 Task: Add Dr. Bronner's Citrus Pure Castile Liquid Soap to the cart.
Action: Mouse moved to (219, 122)
Screenshot: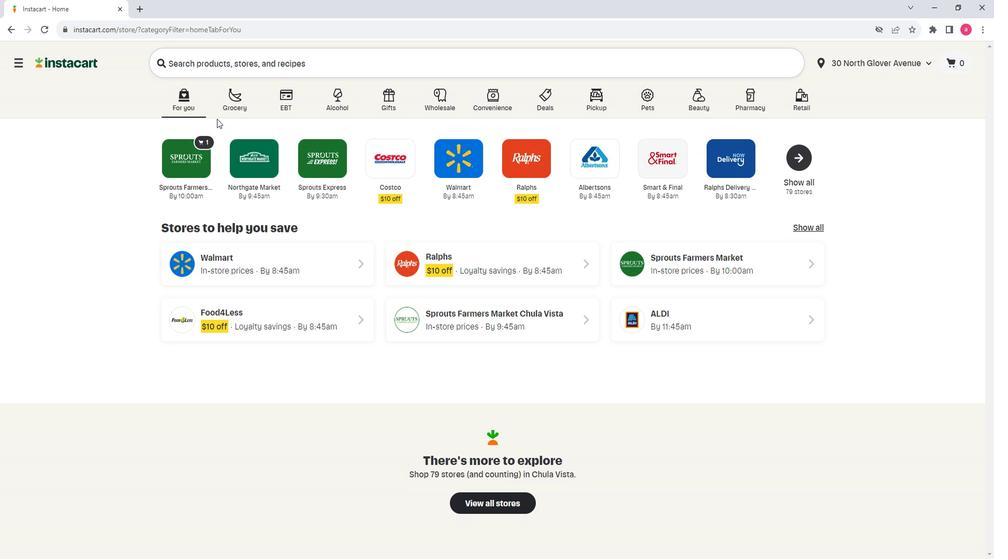 
Action: Mouse pressed left at (219, 122)
Screenshot: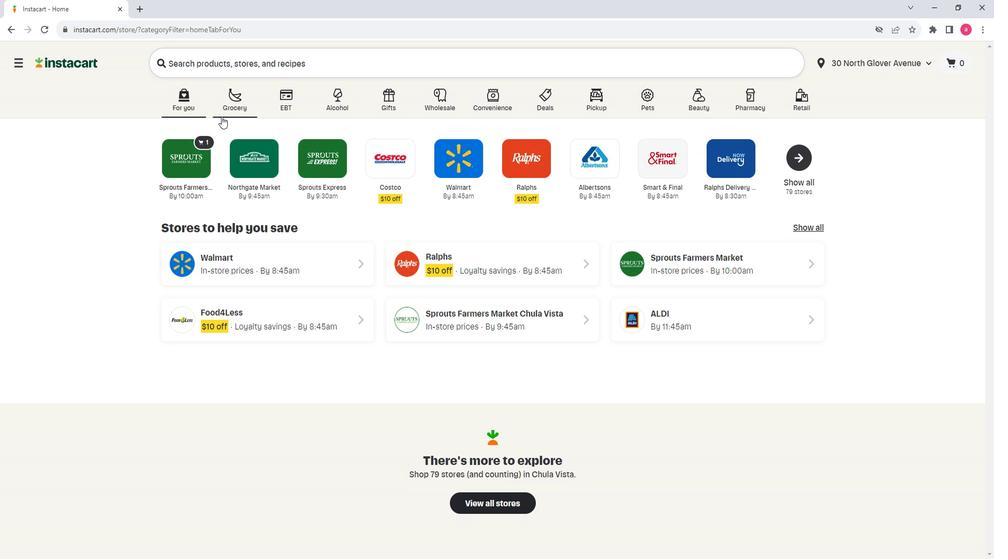 
Action: Mouse moved to (288, 319)
Screenshot: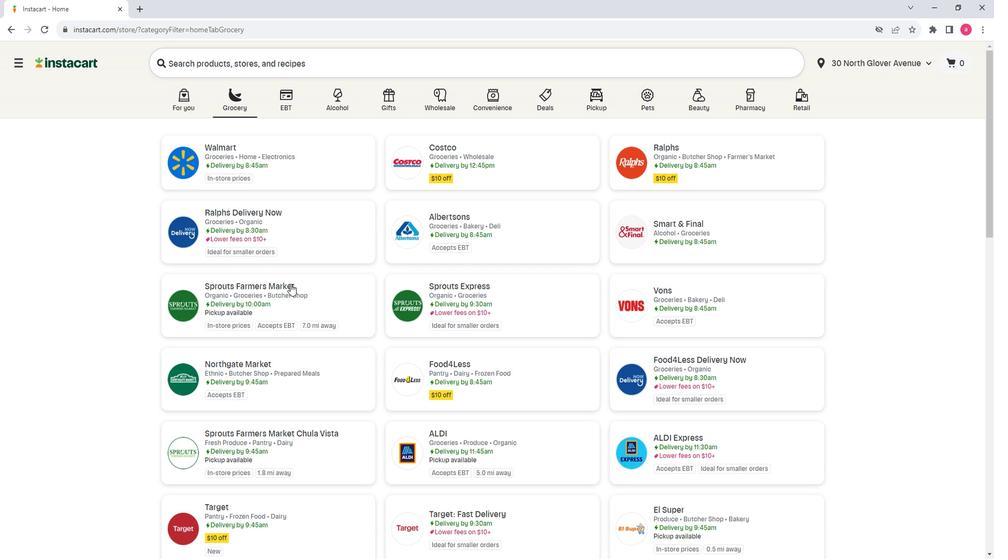 
Action: Mouse pressed left at (288, 319)
Screenshot: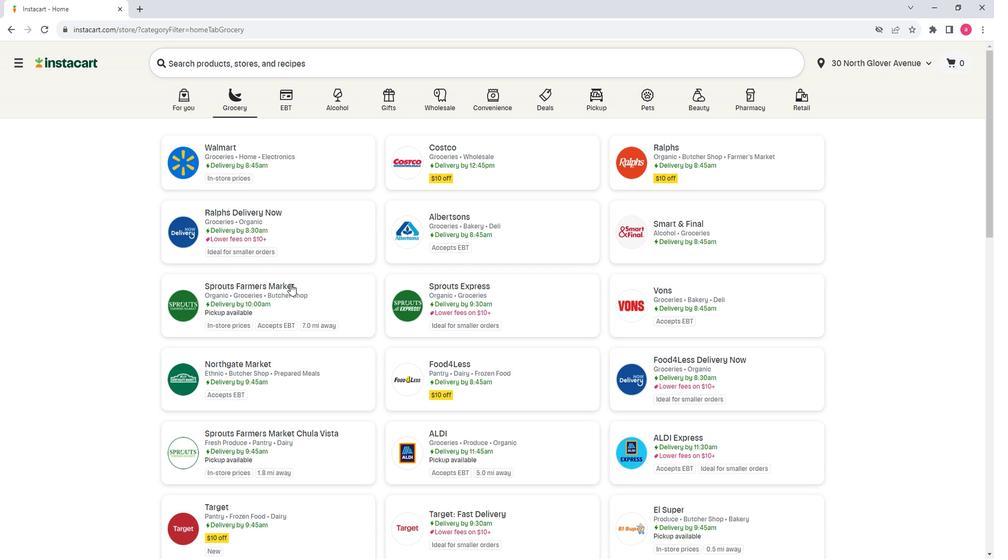 
Action: Mouse moved to (90, 352)
Screenshot: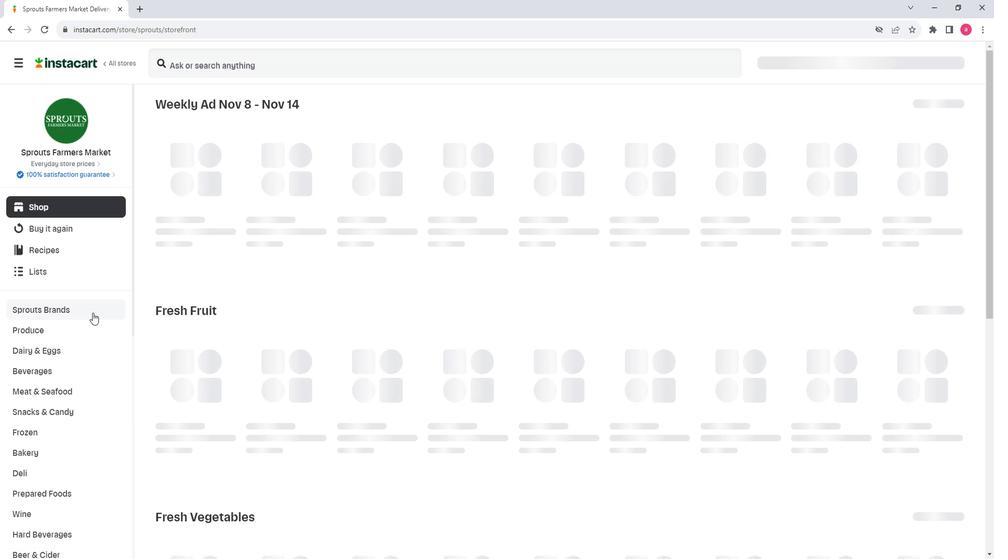 
Action: Mouse scrolled (90, 352) with delta (0, 0)
Screenshot: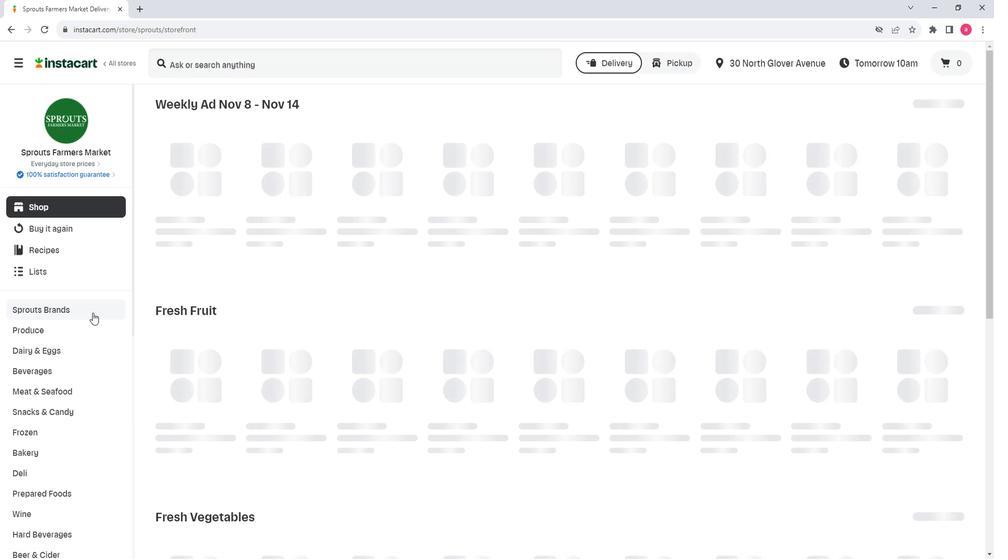 
Action: Mouse scrolled (90, 352) with delta (0, 0)
Screenshot: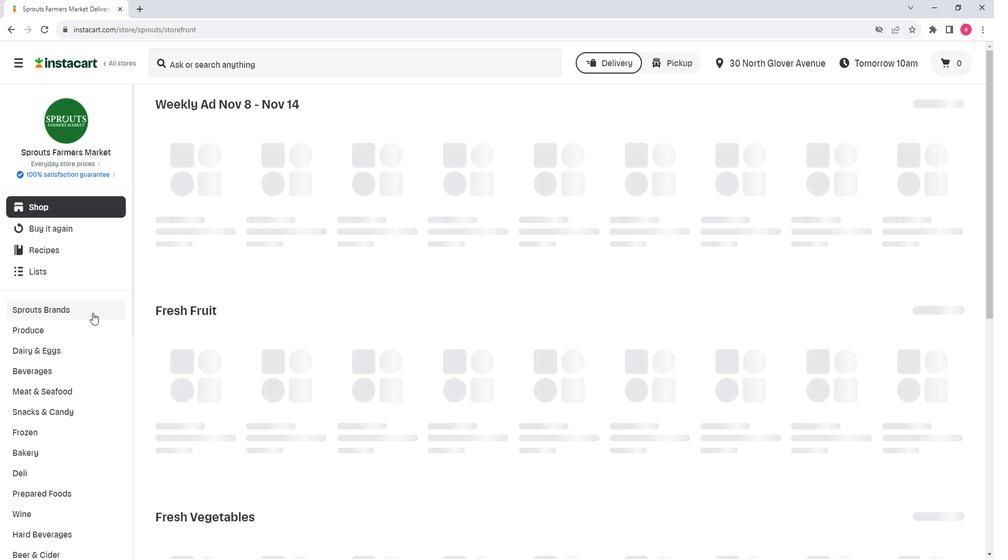 
Action: Mouse scrolled (90, 352) with delta (0, 0)
Screenshot: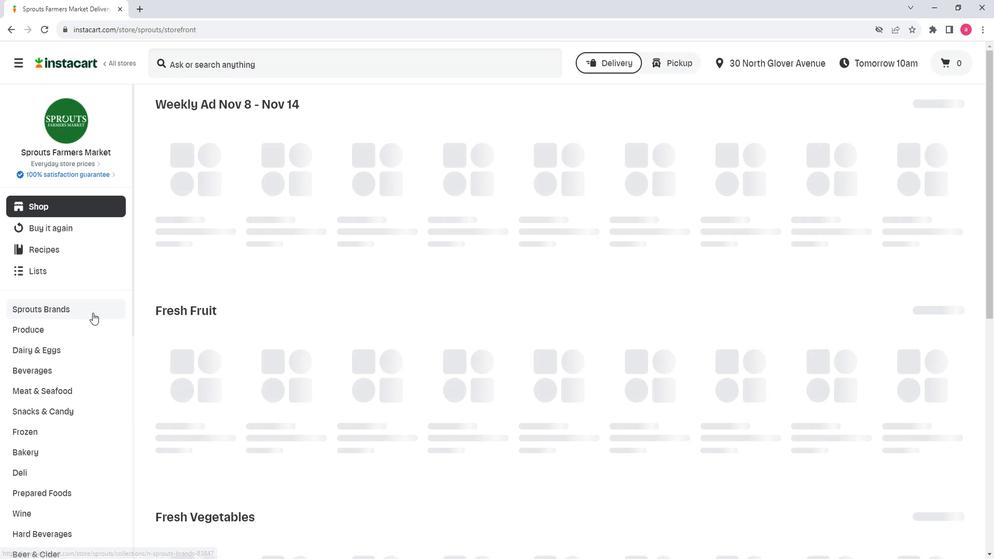 
Action: Mouse scrolled (90, 352) with delta (0, 0)
Screenshot: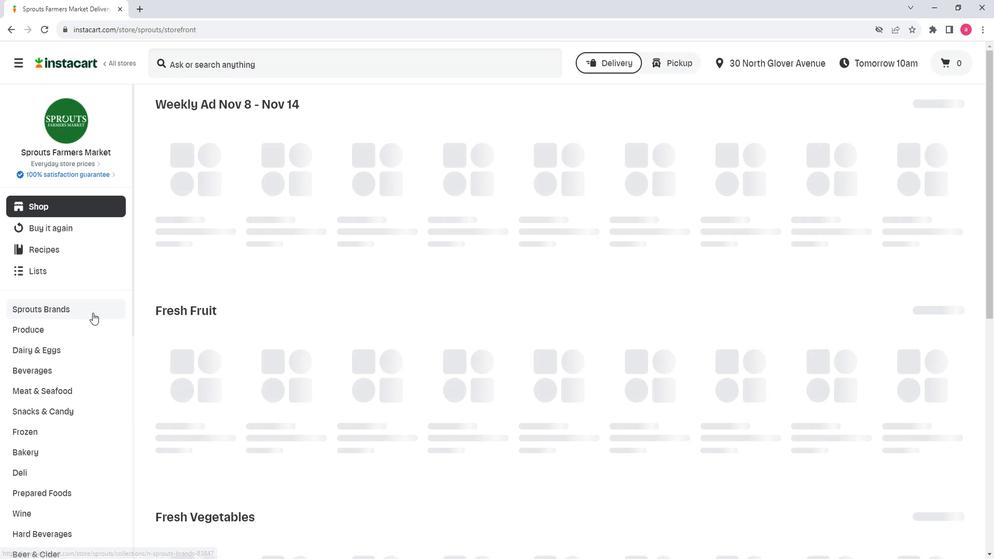 
Action: Mouse moved to (98, 363)
Screenshot: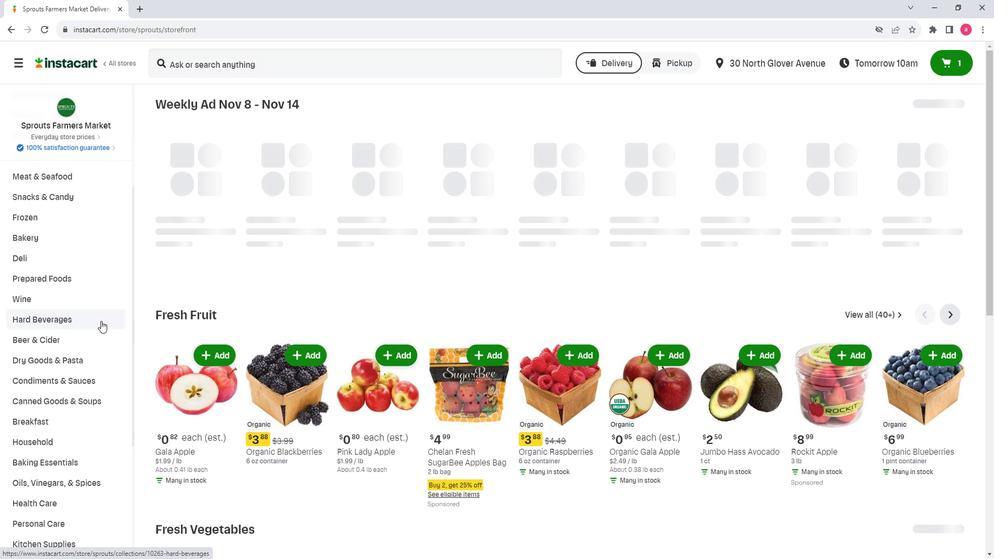 
Action: Mouse scrolled (98, 362) with delta (0, 0)
Screenshot: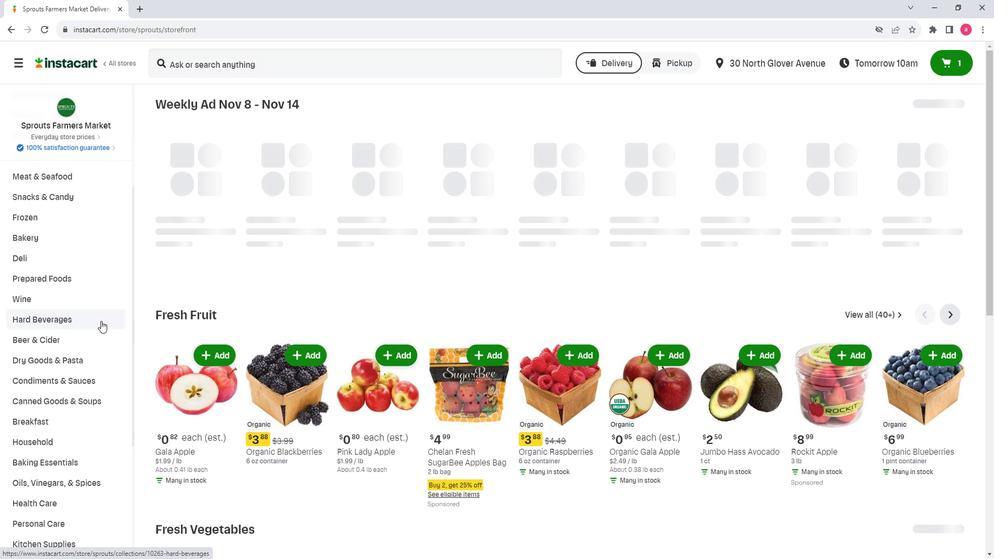 
Action: Mouse scrolled (98, 362) with delta (0, 0)
Screenshot: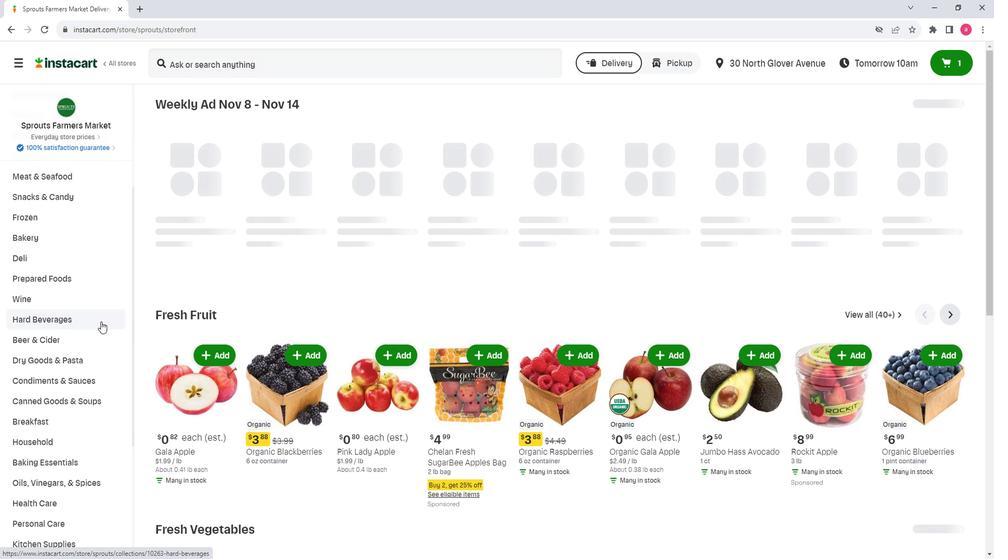 
Action: Mouse moved to (73, 471)
Screenshot: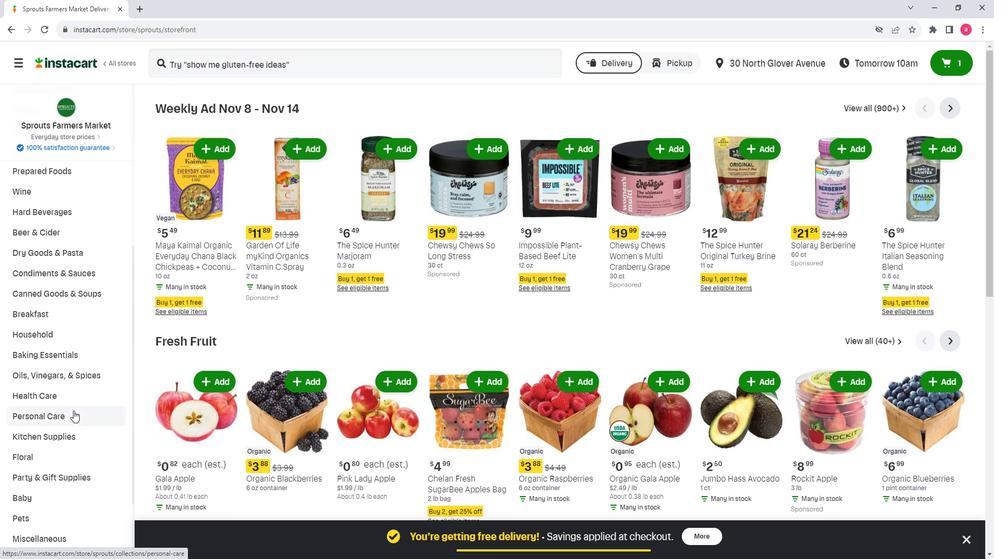 
Action: Mouse pressed left at (73, 471)
Screenshot: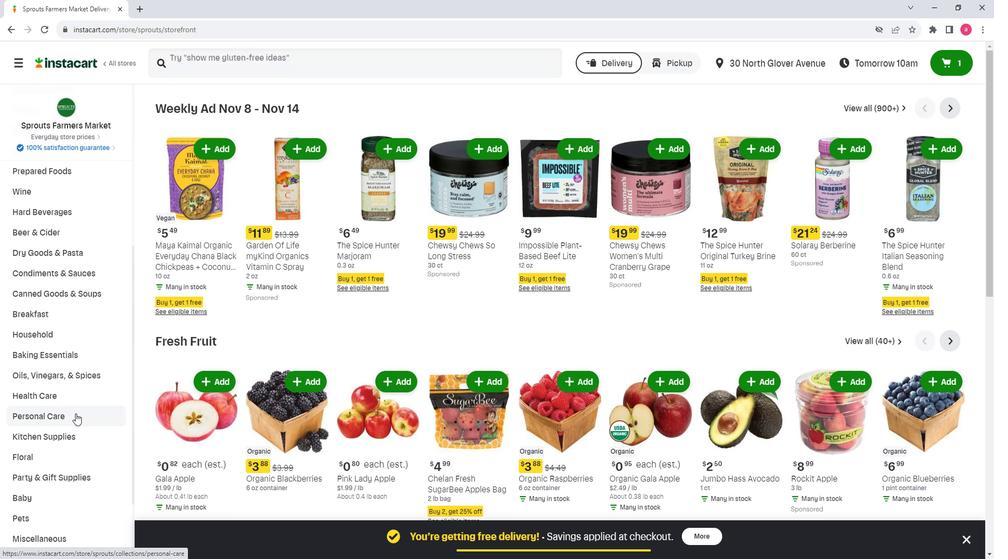 
Action: Mouse moved to (254, 143)
Screenshot: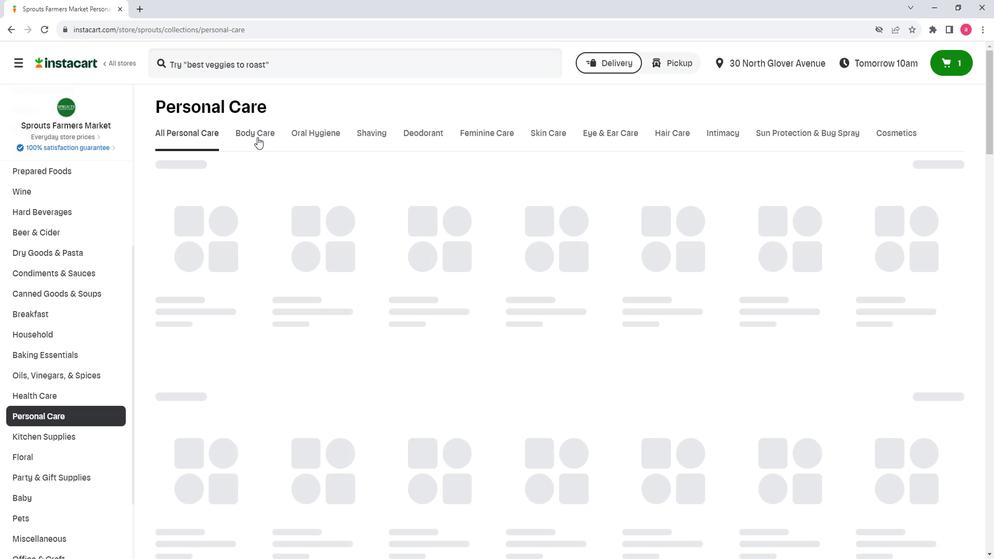 
Action: Mouse pressed left at (254, 143)
Screenshot: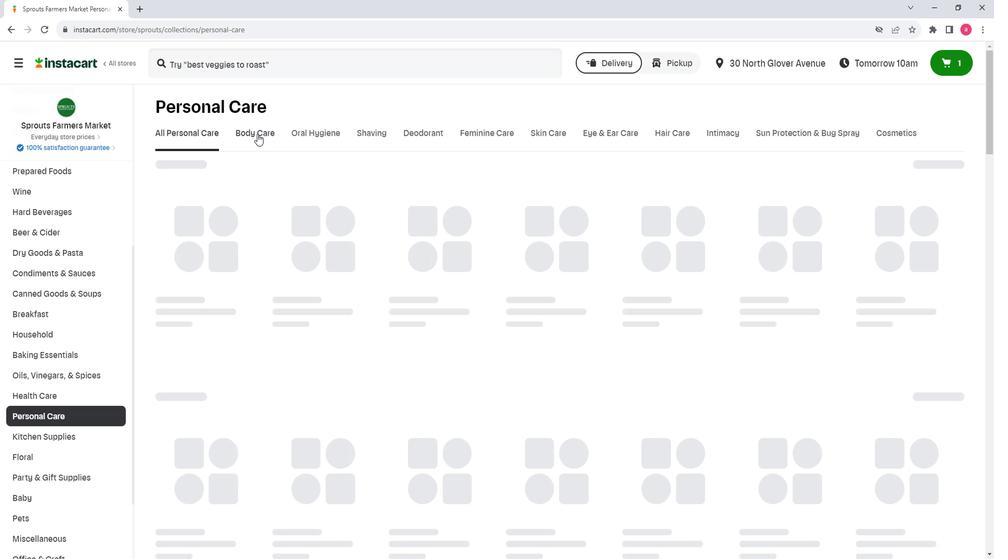 
Action: Mouse moved to (248, 208)
Screenshot: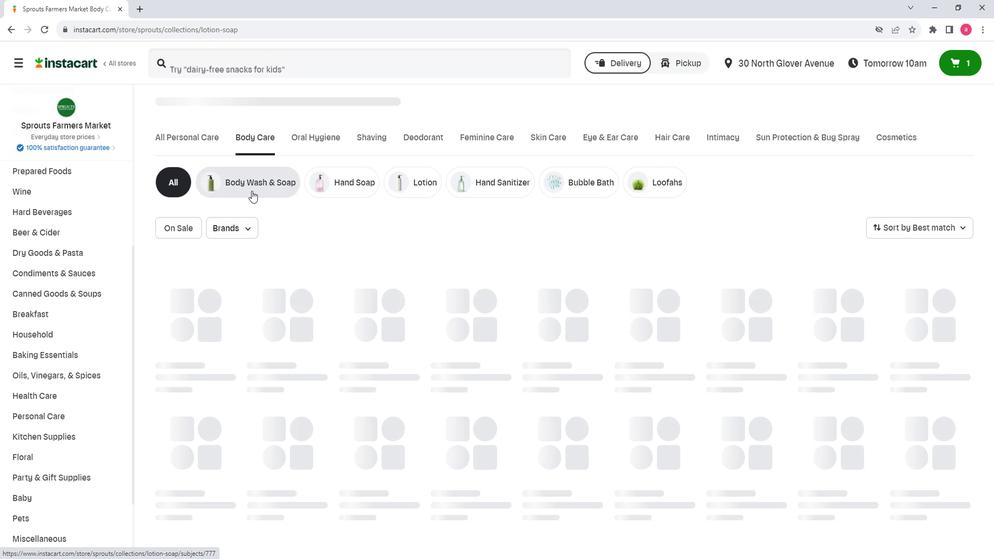 
Action: Mouse pressed left at (248, 208)
Screenshot: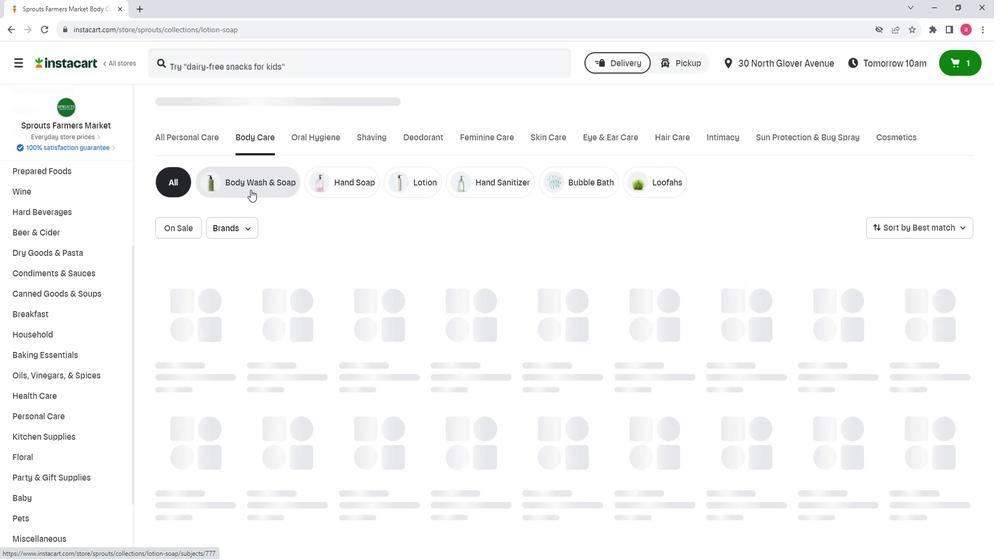 
Action: Mouse moved to (206, 66)
Screenshot: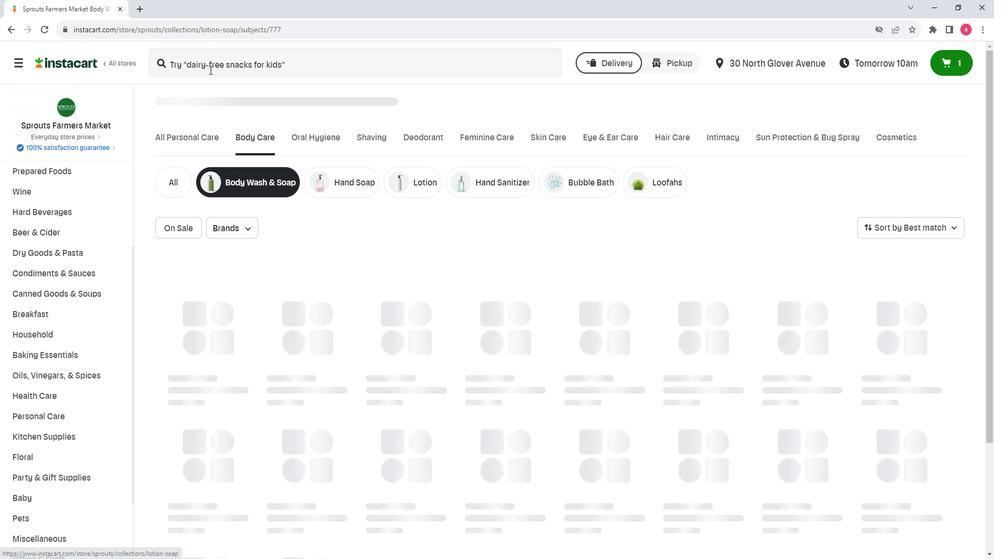 
Action: Mouse pressed left at (206, 66)
Screenshot: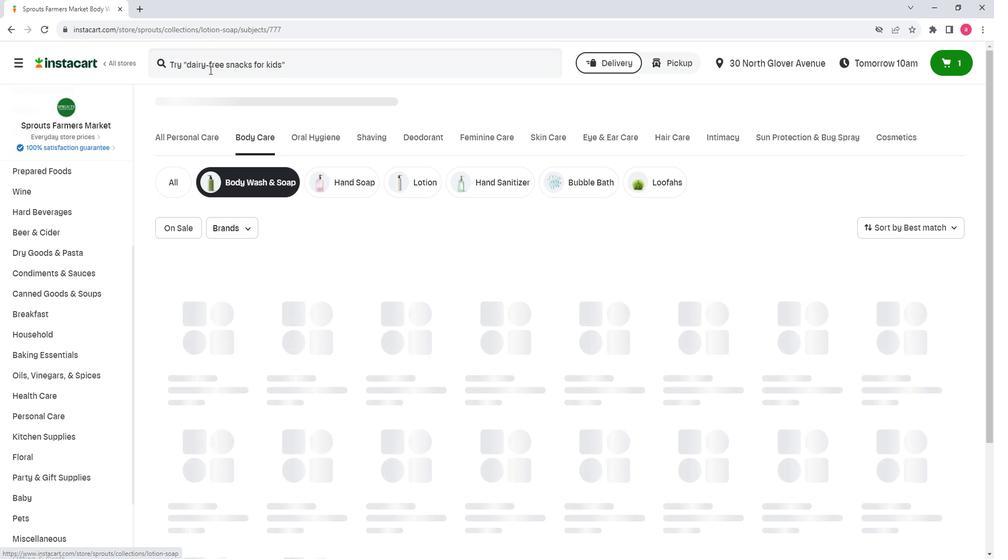 
Action: Mouse moved to (206, 66)
Screenshot: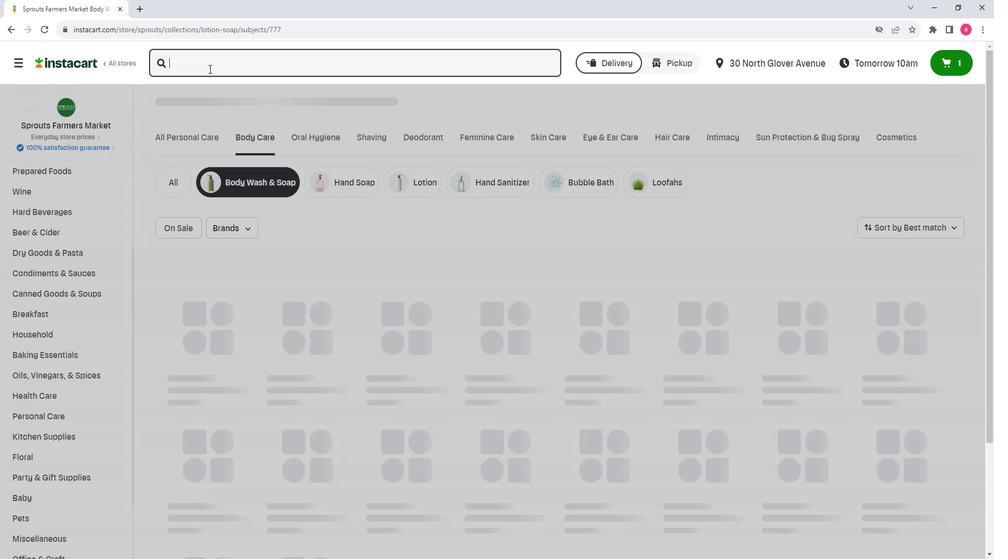 
Action: Key pressed <Key.shift>Dr.<Key.shift><Key.shift><Key.shift><Key.shift>B<Key.backspace><Key.space>
Screenshot: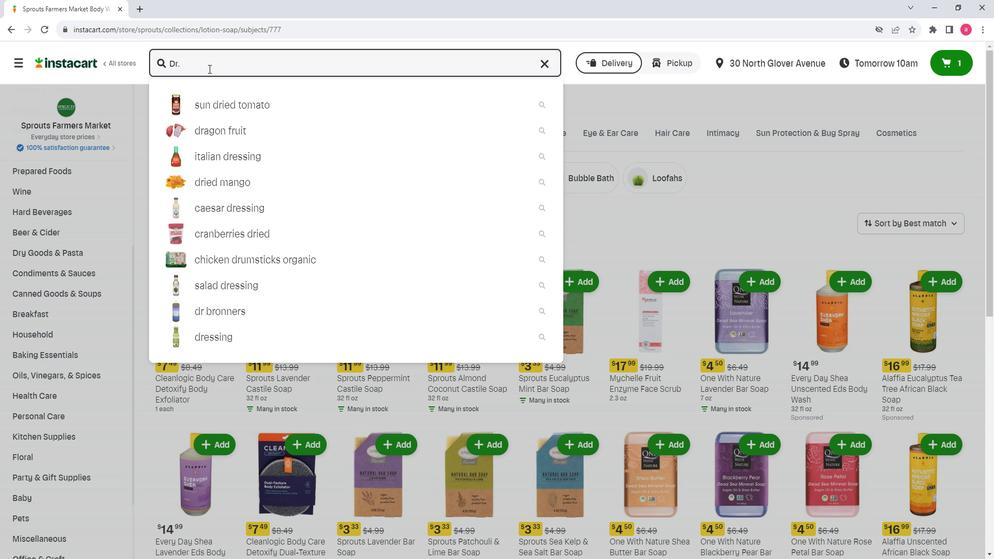 
Action: Mouse moved to (206, 65)
Screenshot: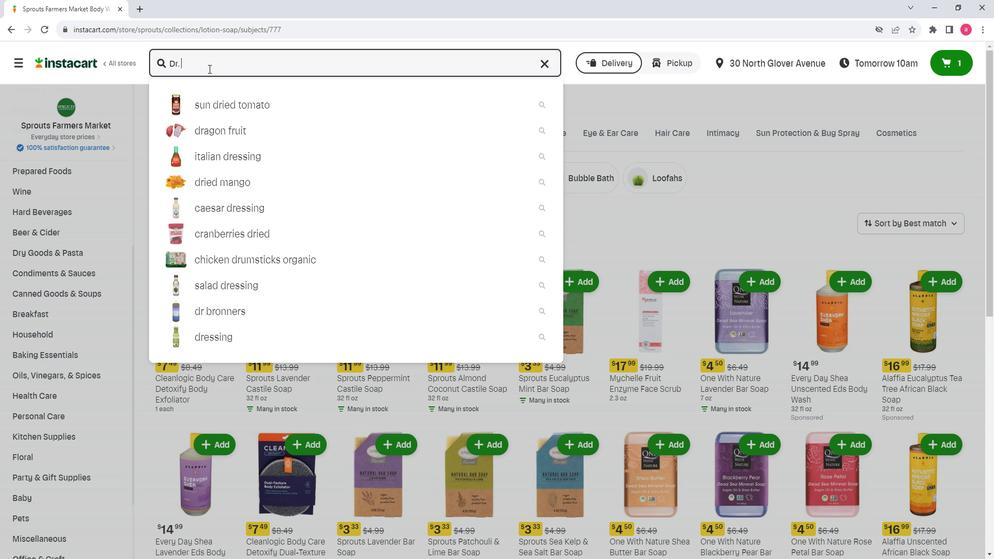 
Action: Key pressed <Key.shift>
Screenshot: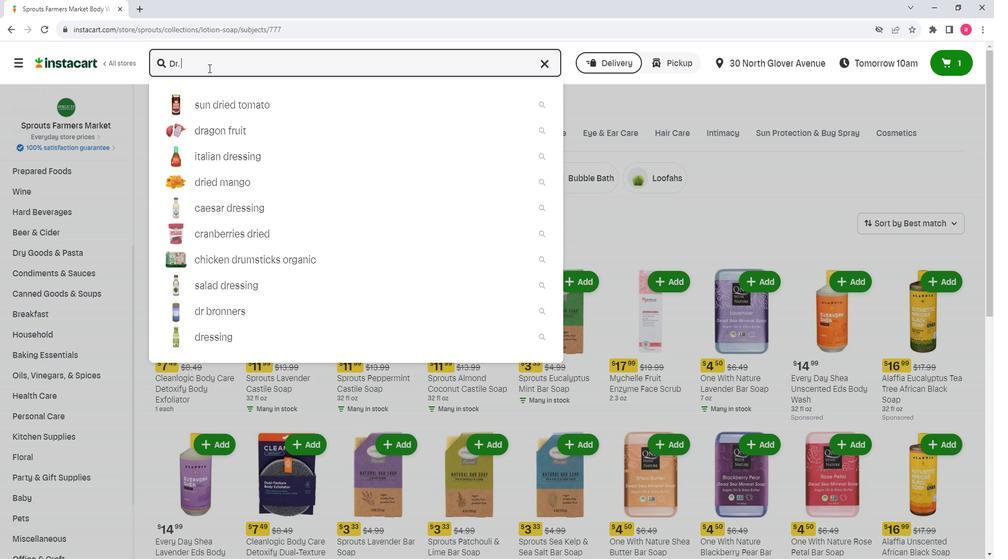 
Action: Mouse moved to (205, 65)
Screenshot: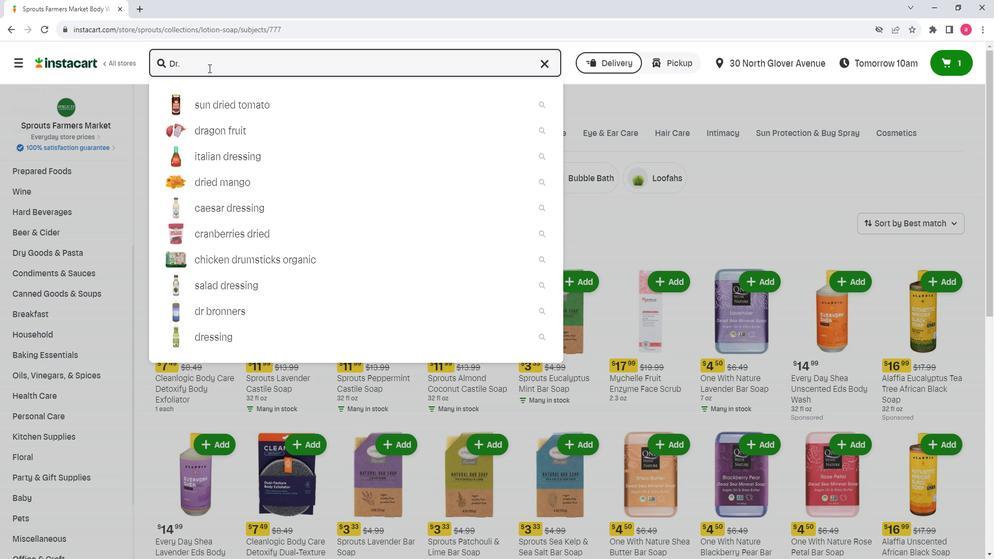 
Action: Key pressed Br
Screenshot: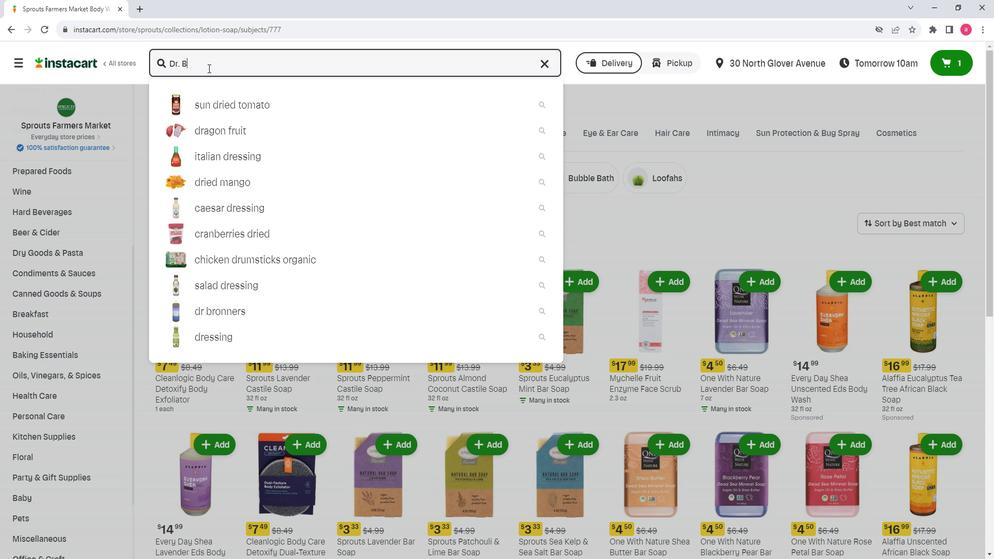 
Action: Mouse moved to (205, 65)
Screenshot: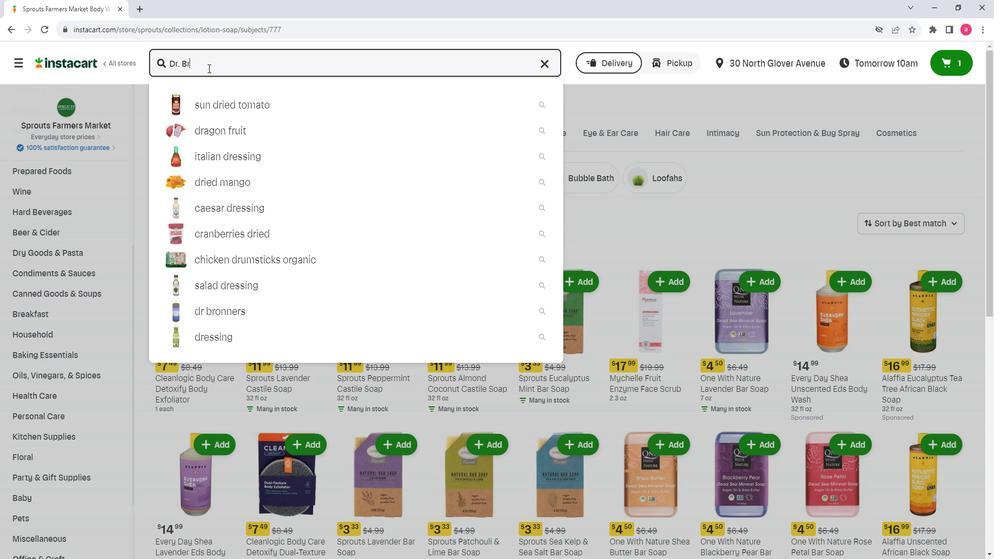 
Action: Key pressed onner
Screenshot: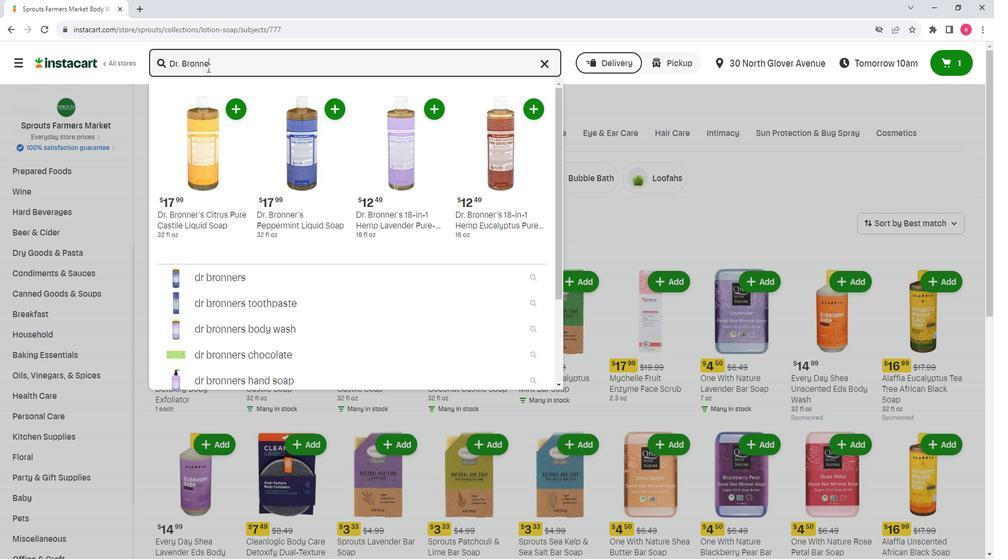 
Action: Mouse moved to (204, 64)
Screenshot: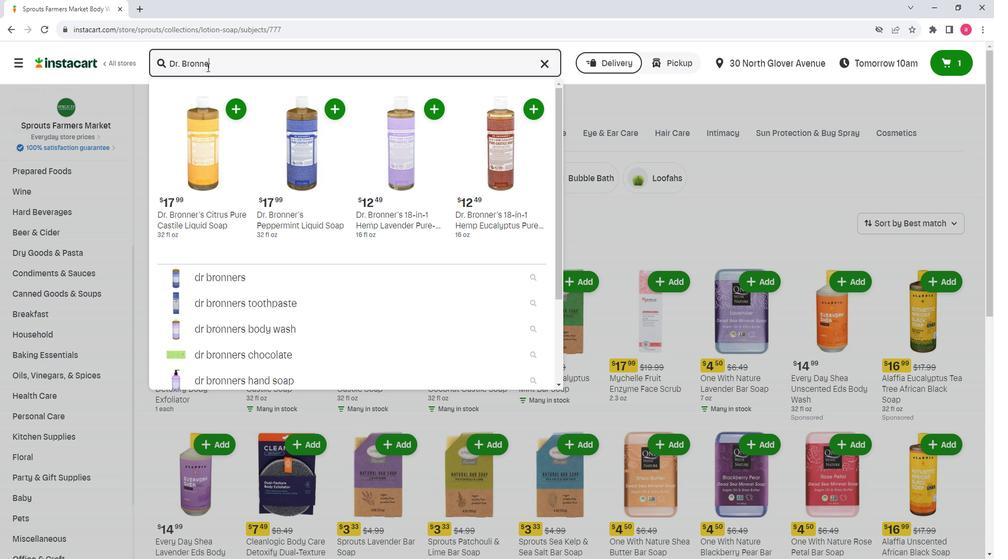 
Action: Key pressed 's<Key.space><Key.shift>Cit
Screenshot: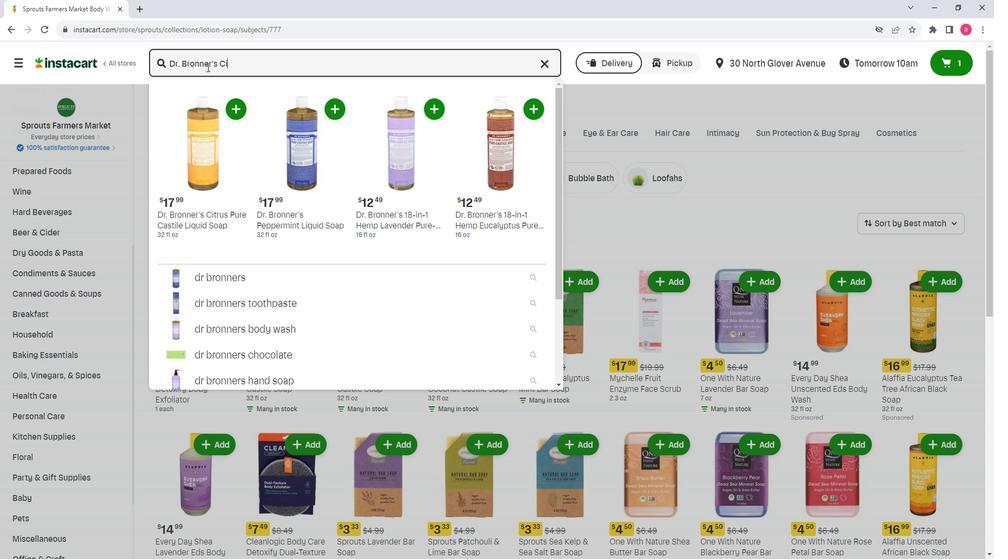 
Action: Mouse moved to (204, 63)
Screenshot: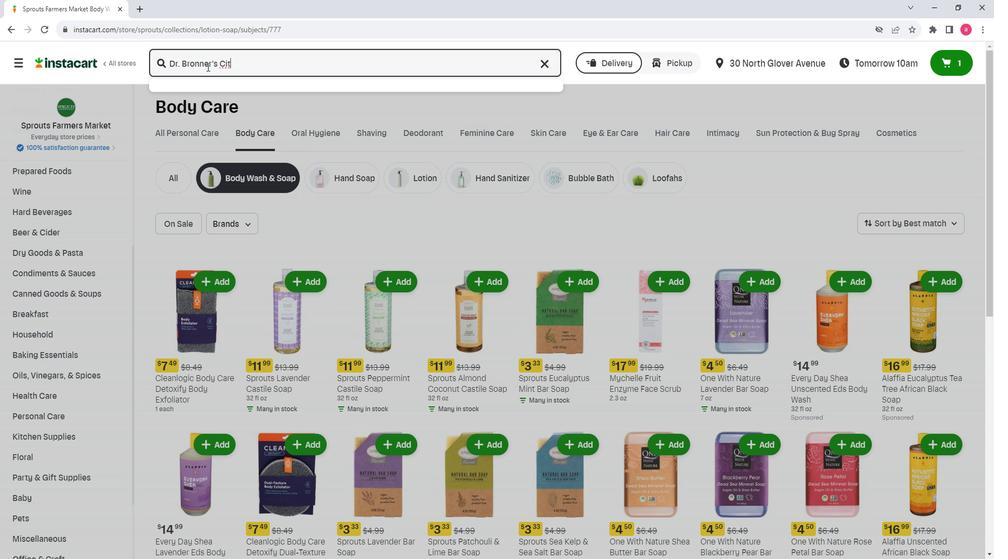 
Action: Key pressed rus<Key.space><Key.shift><Key.shift><Key.shift><Key.shift><Key.shift><Key.shift><Key.shift><Key.shift><Key.shift><Key.shift><Key.shift><Key.shift><Key.shift><Key.shift><Key.shift><Key.shift>Pure<Key.space>
Screenshot: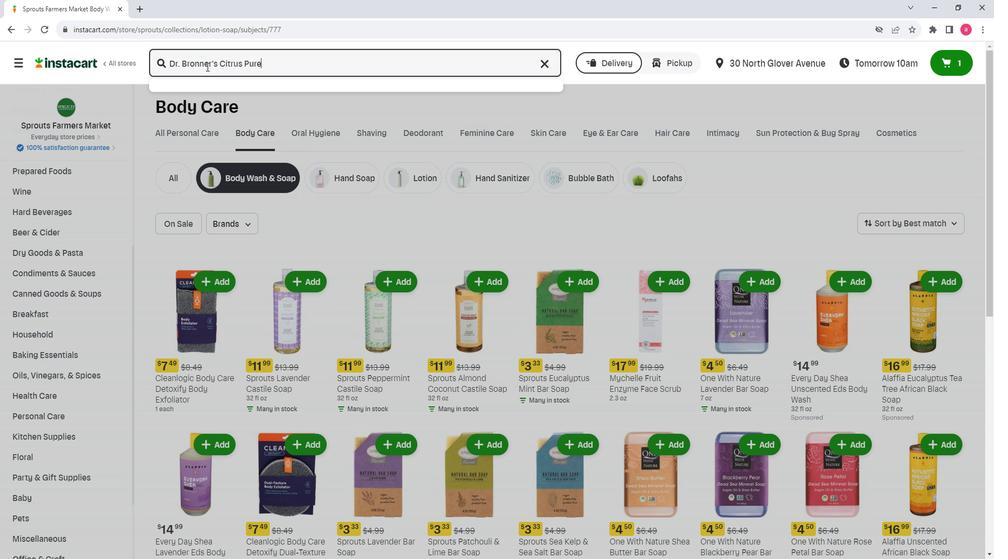
Action: Mouse moved to (203, 63)
Screenshot: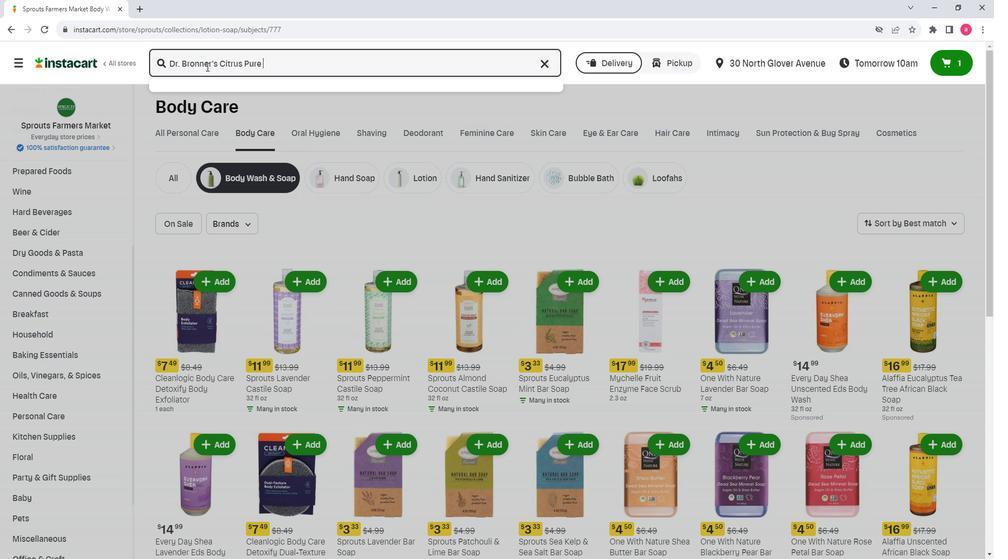 
Action: Key pressed <Key.shift><Key.shift><Key.shift><Key.shift><Key.shift><Key.shift>Castile<Key.space><Key.shift>Liquid<Key.space><Key.shift>Soap<Key.space><Key.enter>
Screenshot: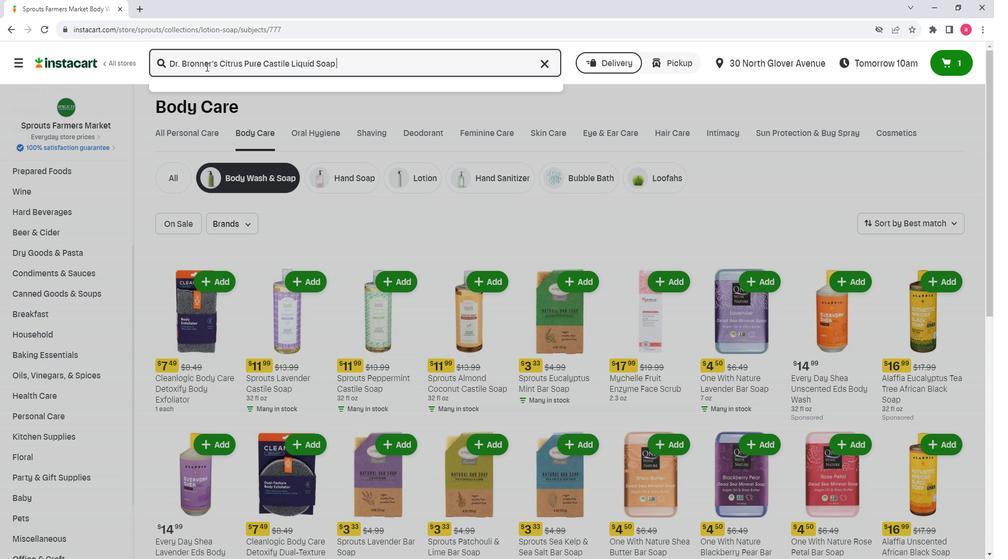 
Action: Mouse moved to (761, 197)
Screenshot: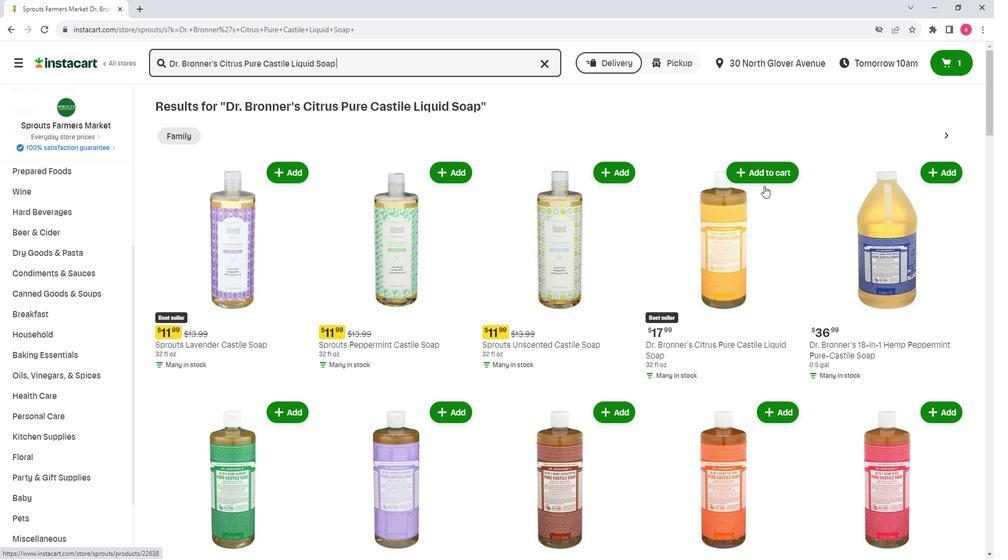
Action: Mouse pressed left at (761, 197)
Screenshot: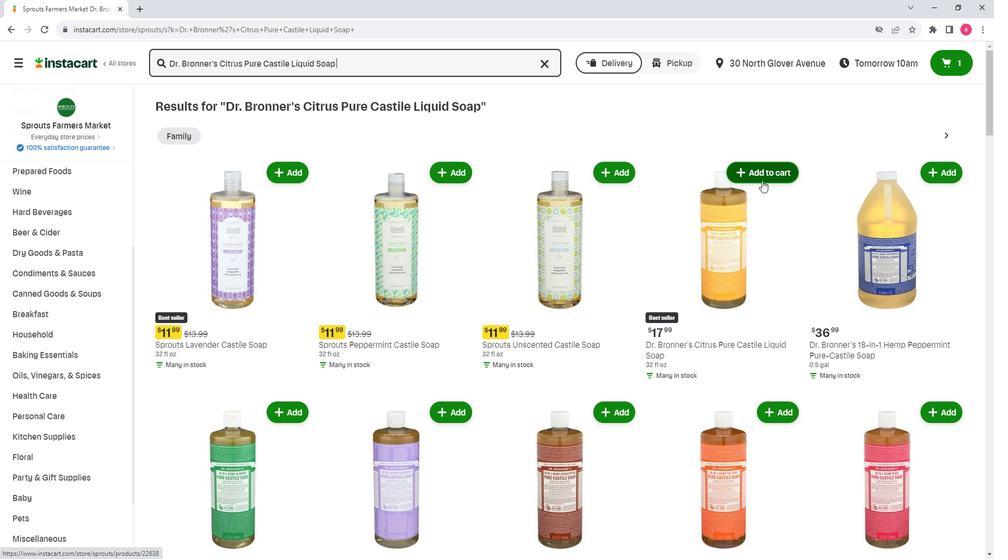 
Action: Mouse moved to (759, 254)
Screenshot: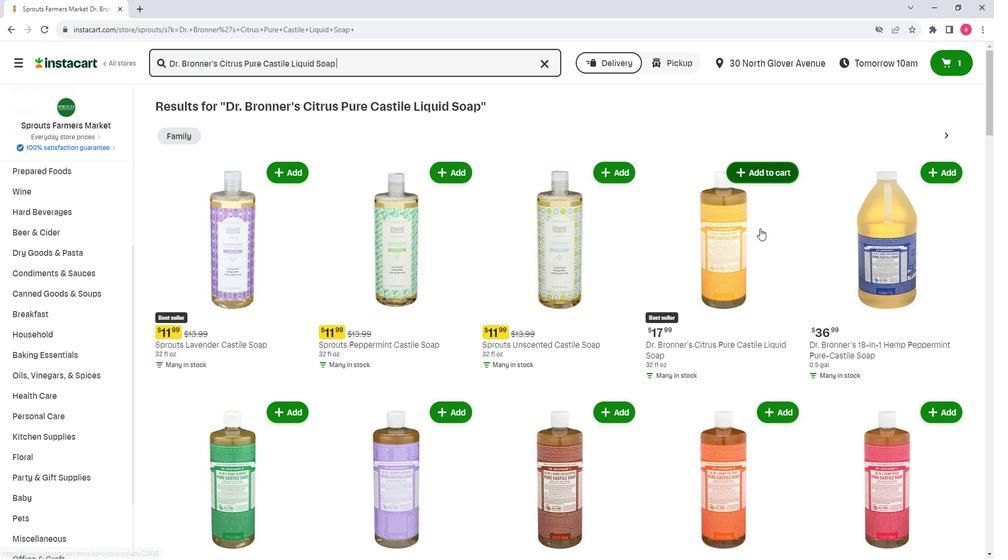 
